Task: Set the chroma used for the WGL extension for OpenGL to "stream.yuv".
Action: Mouse moved to (133, 24)
Screenshot: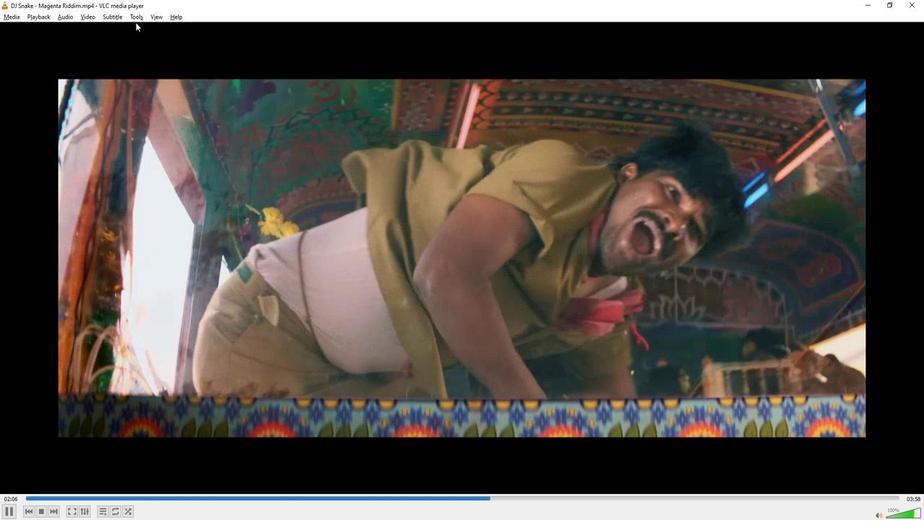 
Action: Mouse pressed left at (133, 24)
Screenshot: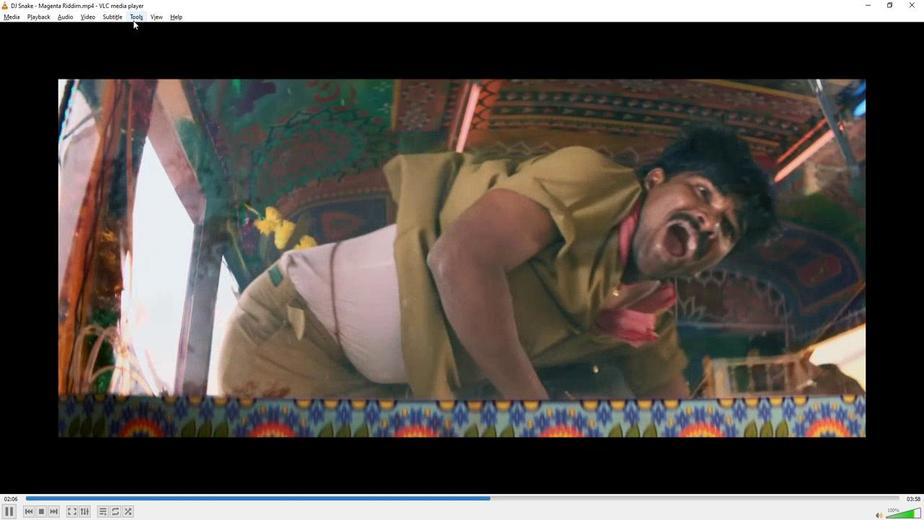 
Action: Mouse moved to (143, 135)
Screenshot: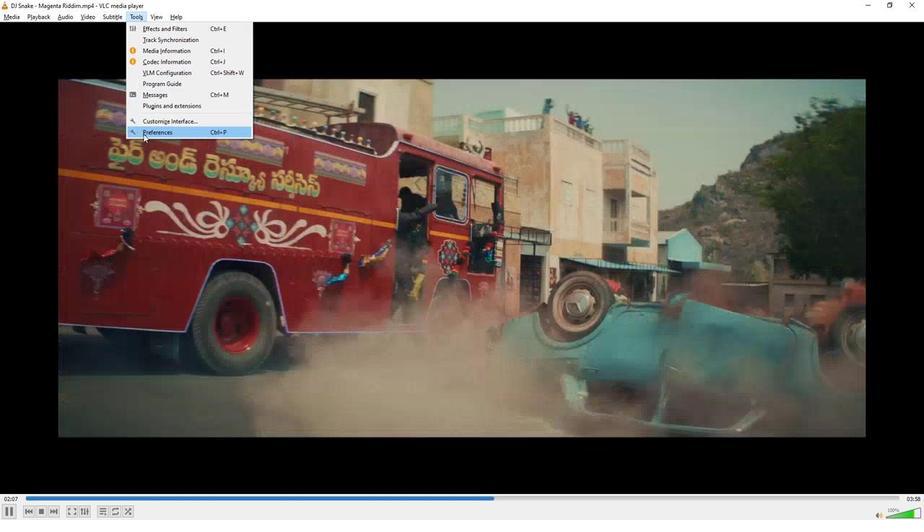 
Action: Mouse pressed left at (143, 135)
Screenshot: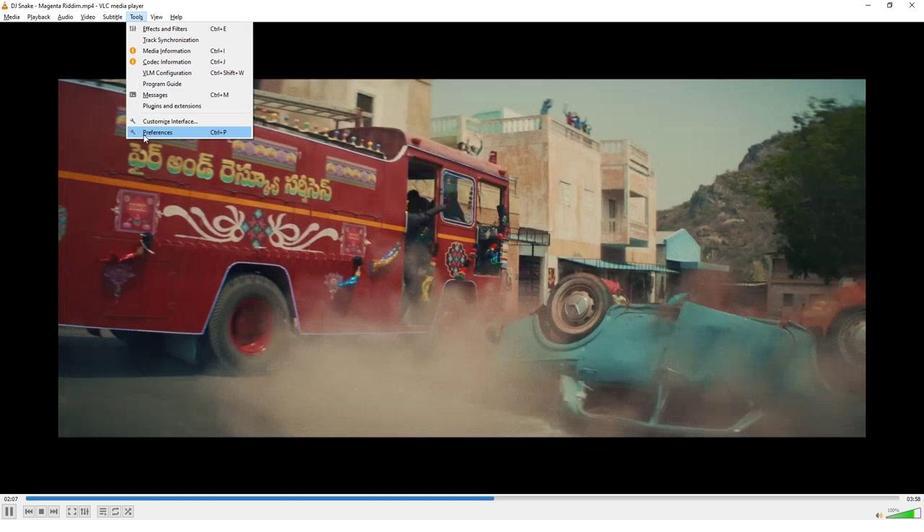 
Action: Mouse moved to (209, 412)
Screenshot: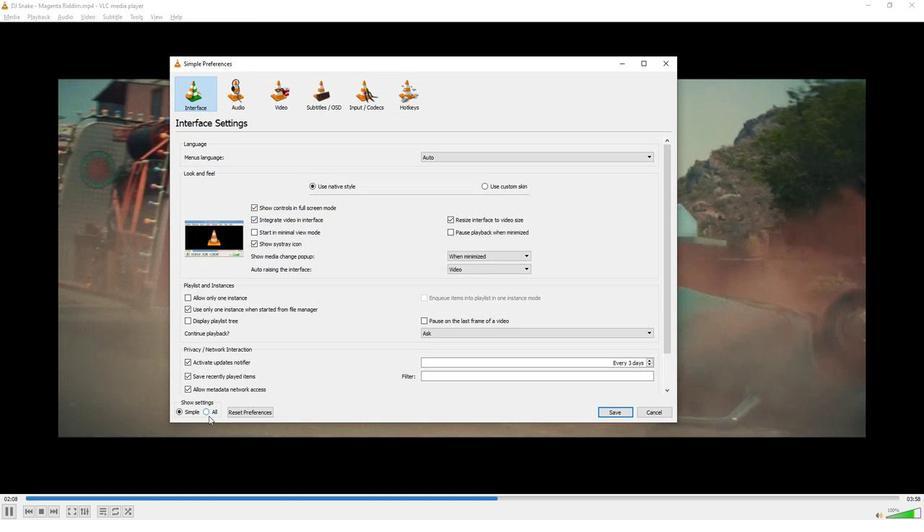 
Action: Mouse pressed left at (209, 412)
Screenshot: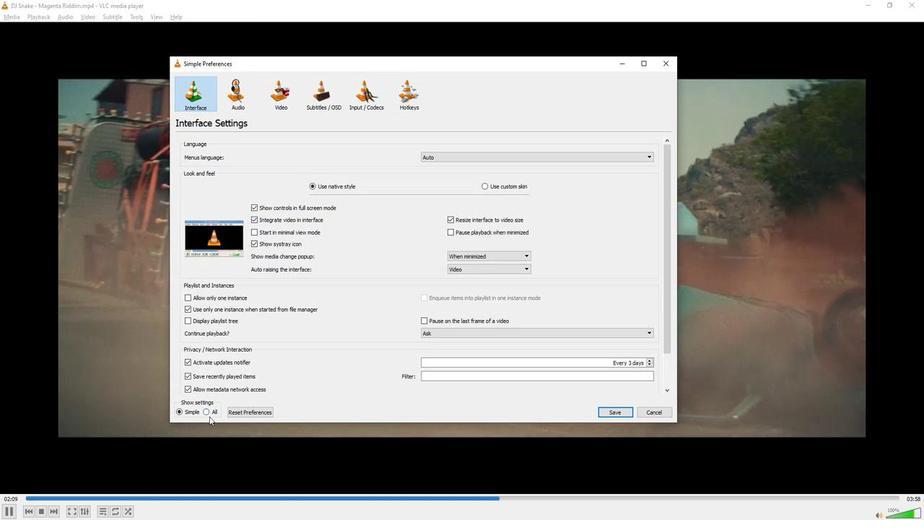 
Action: Mouse moved to (208, 409)
Screenshot: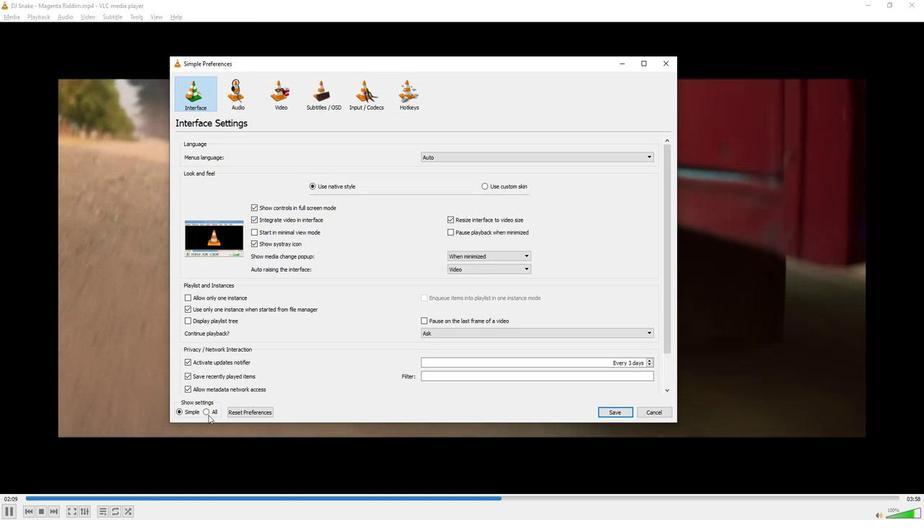 
Action: Mouse pressed left at (208, 409)
Screenshot: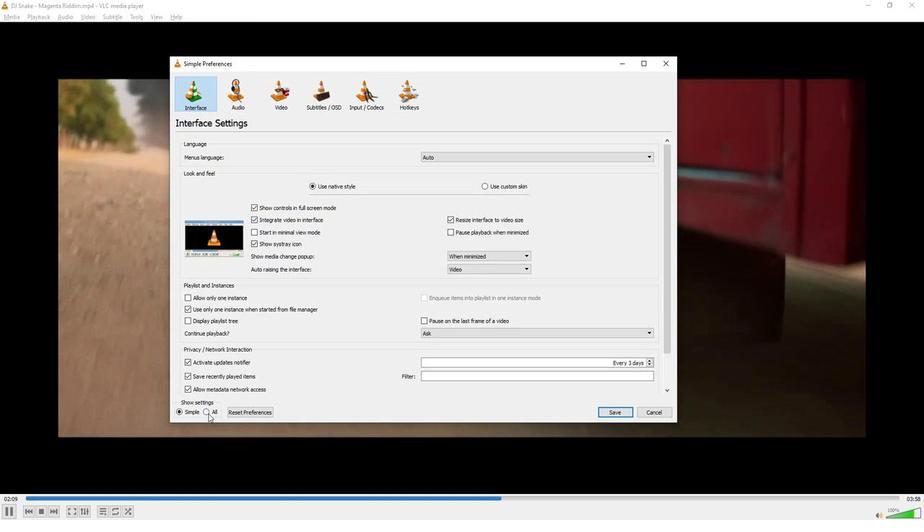 
Action: Mouse moved to (209, 370)
Screenshot: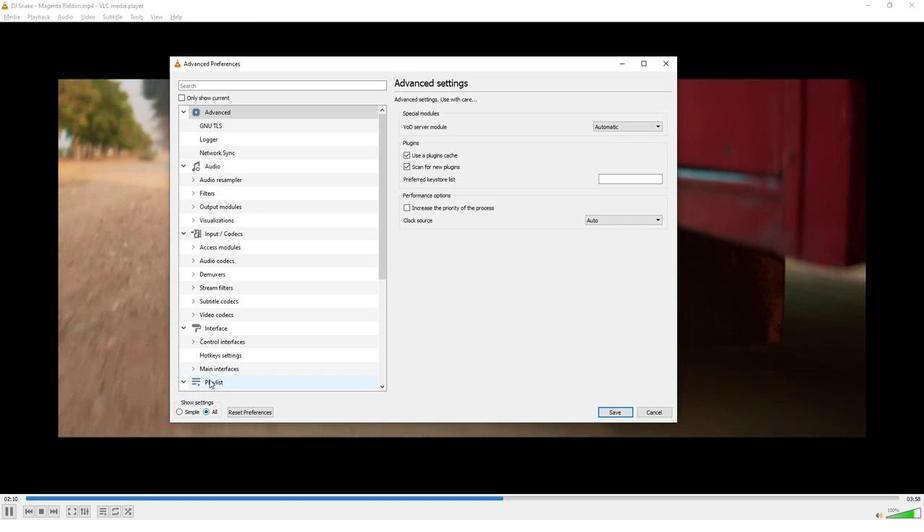 
Action: Mouse scrolled (209, 370) with delta (0, 0)
Screenshot: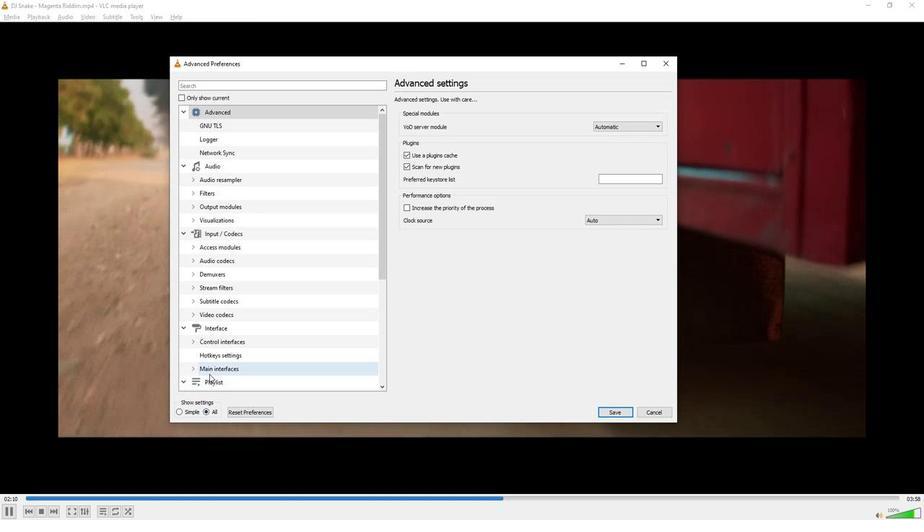 
Action: Mouse scrolled (209, 370) with delta (0, 0)
Screenshot: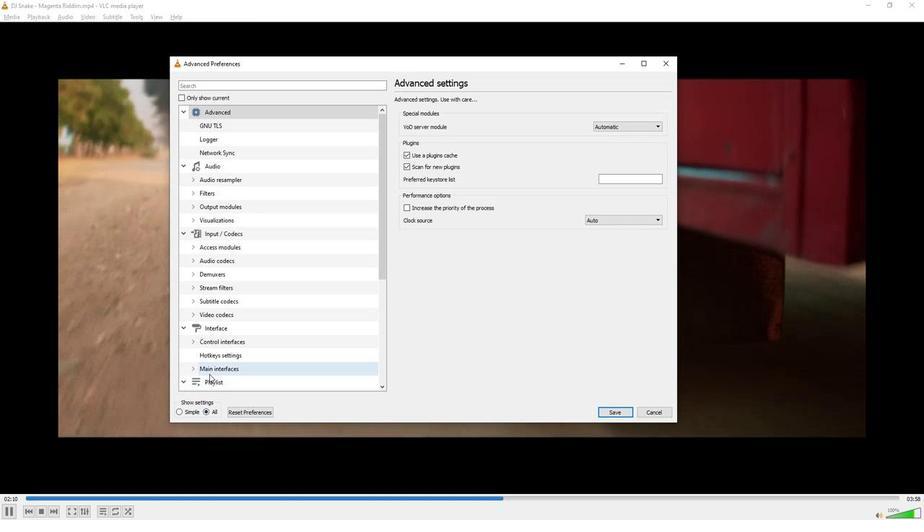 
Action: Mouse scrolled (209, 370) with delta (0, 0)
Screenshot: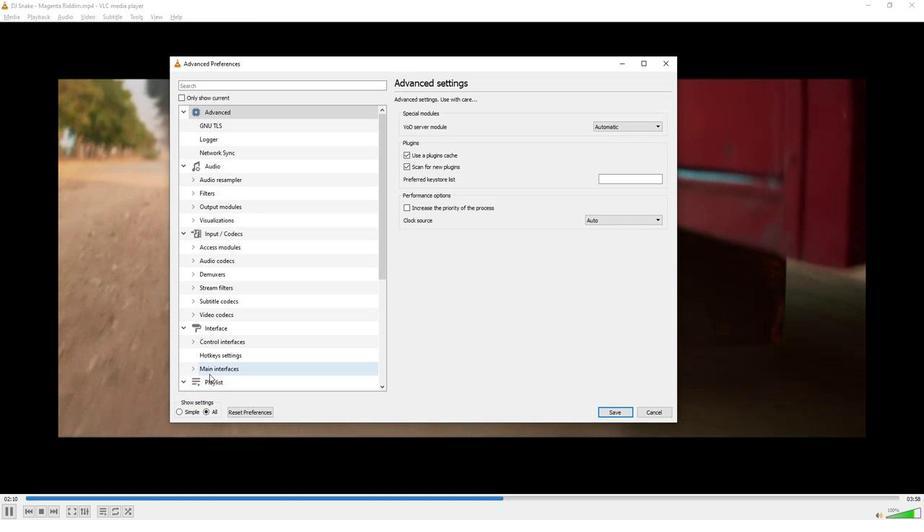 
Action: Mouse scrolled (209, 370) with delta (0, 0)
Screenshot: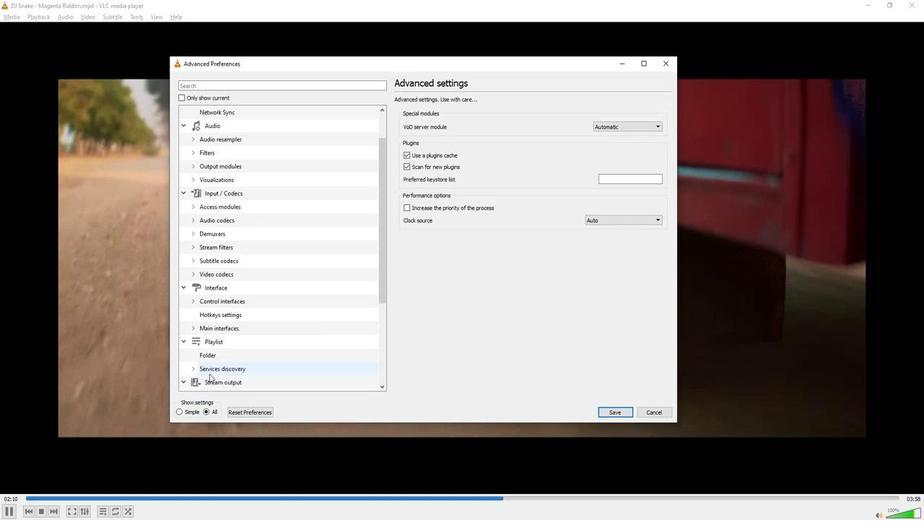 
Action: Mouse scrolled (209, 370) with delta (0, 0)
Screenshot: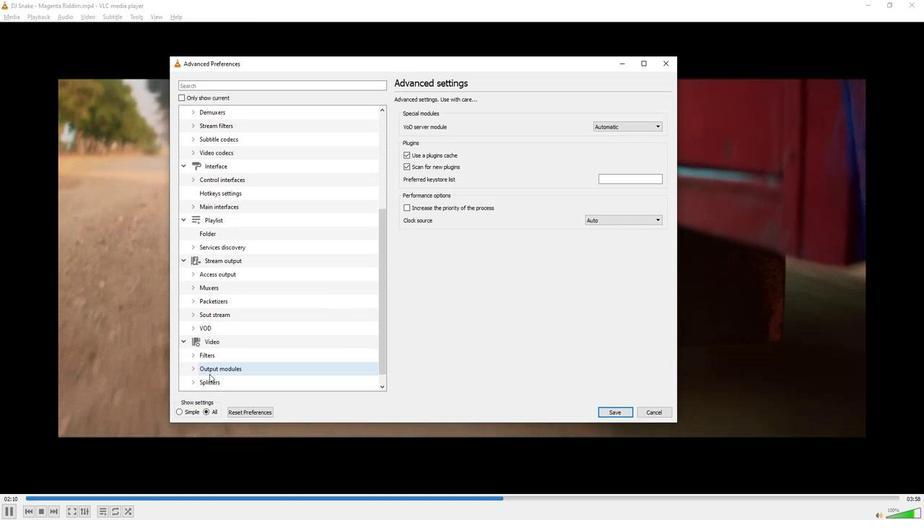 
Action: Mouse scrolled (209, 370) with delta (0, 0)
Screenshot: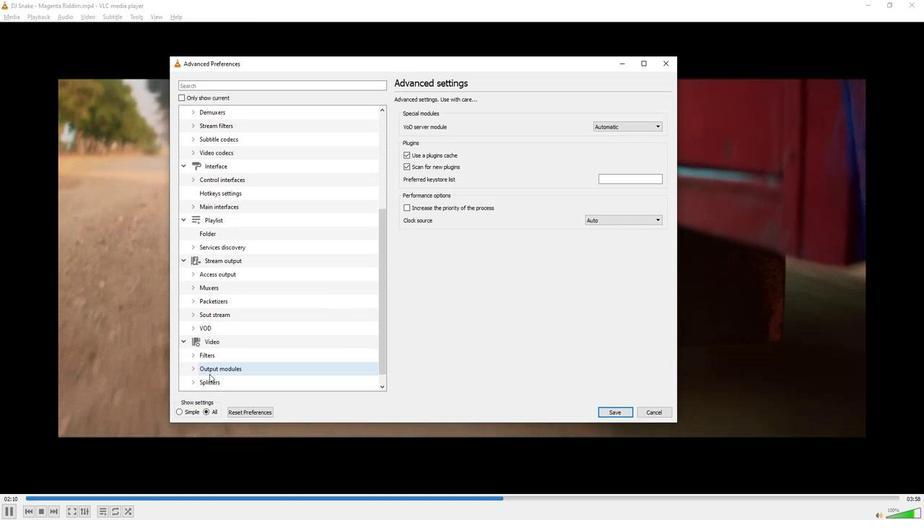 
Action: Mouse scrolled (209, 370) with delta (0, 0)
Screenshot: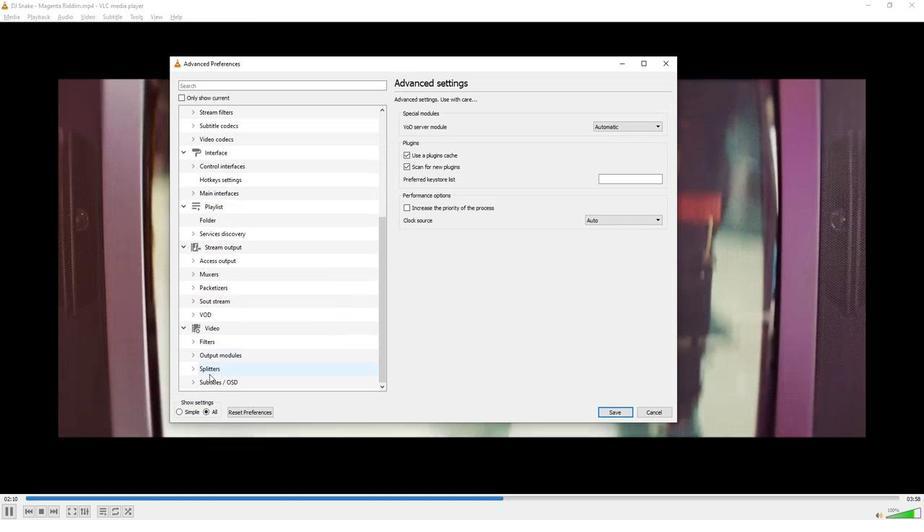 
Action: Mouse moved to (192, 352)
Screenshot: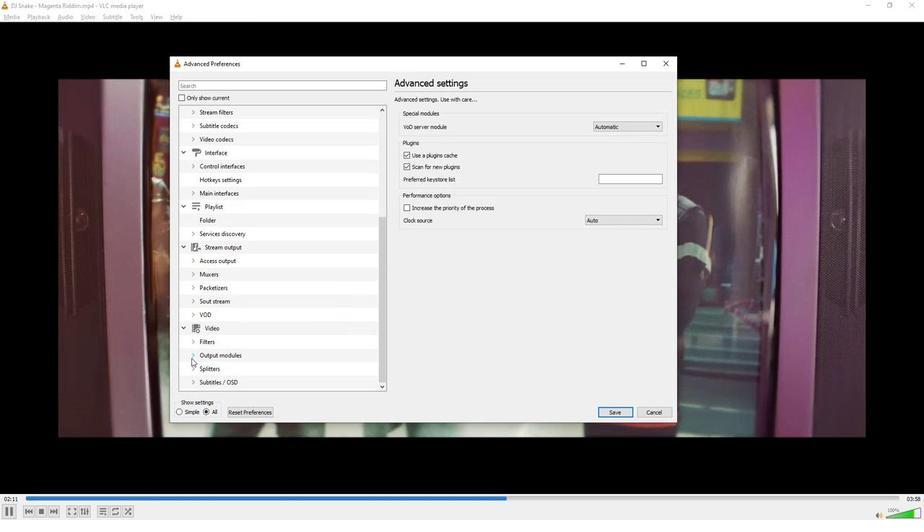 
Action: Mouse pressed left at (192, 352)
Screenshot: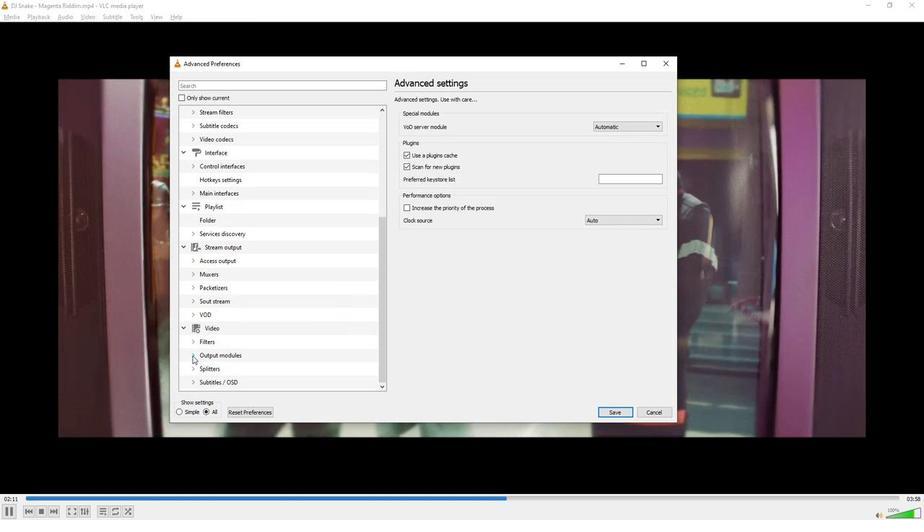 
Action: Mouse moved to (236, 329)
Screenshot: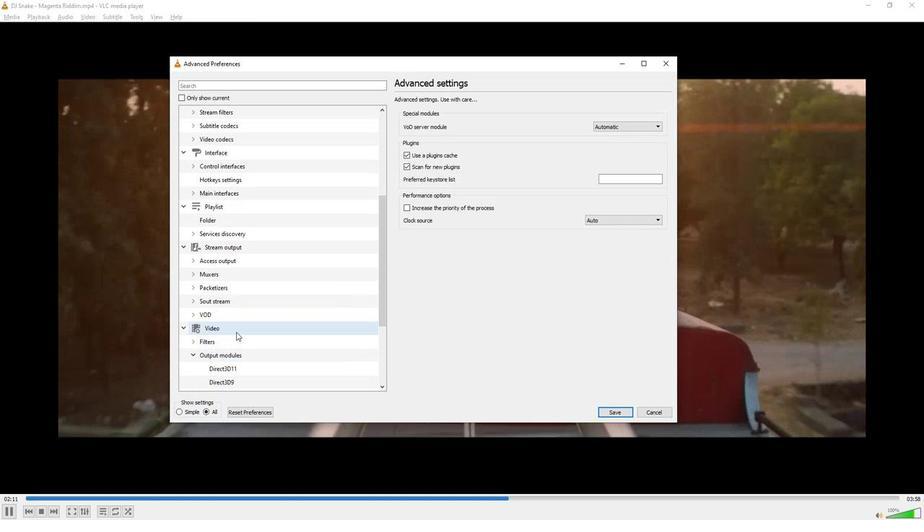 
Action: Mouse scrolled (236, 328) with delta (0, 0)
Screenshot: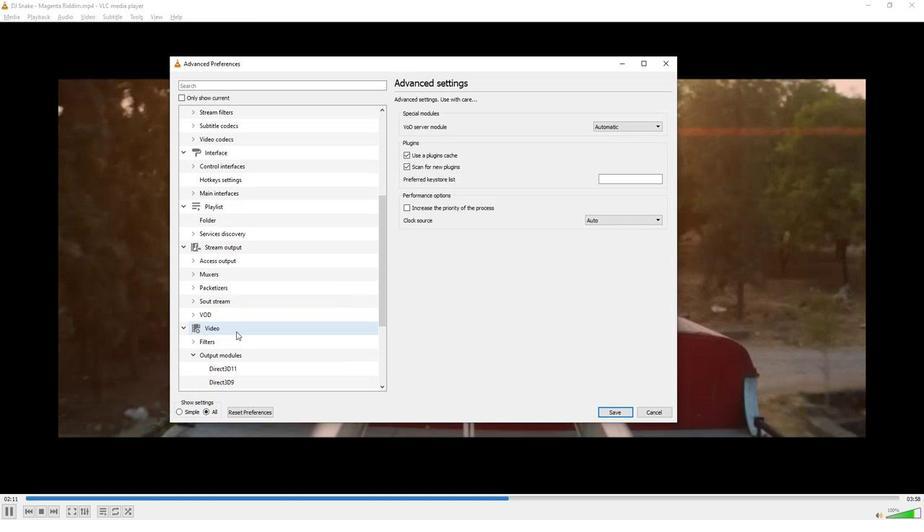
Action: Mouse scrolled (236, 328) with delta (0, 0)
Screenshot: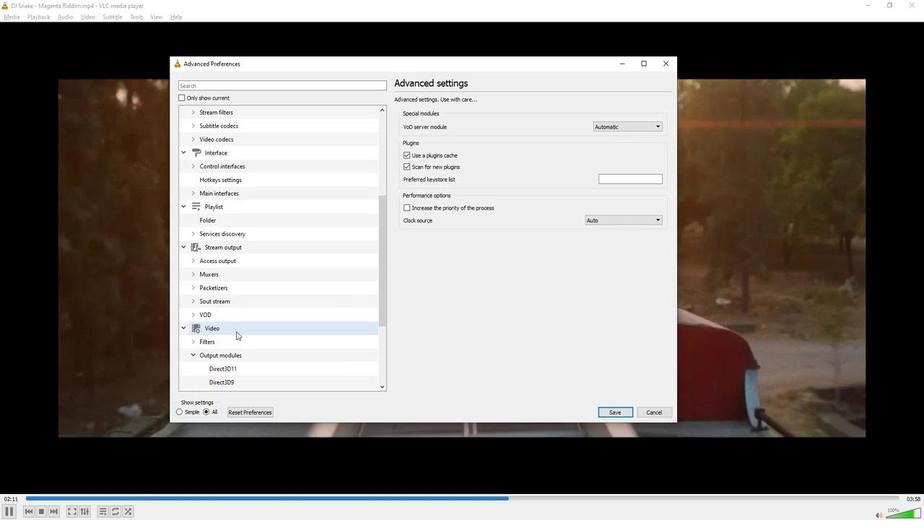 
Action: Mouse scrolled (236, 328) with delta (0, 0)
Screenshot: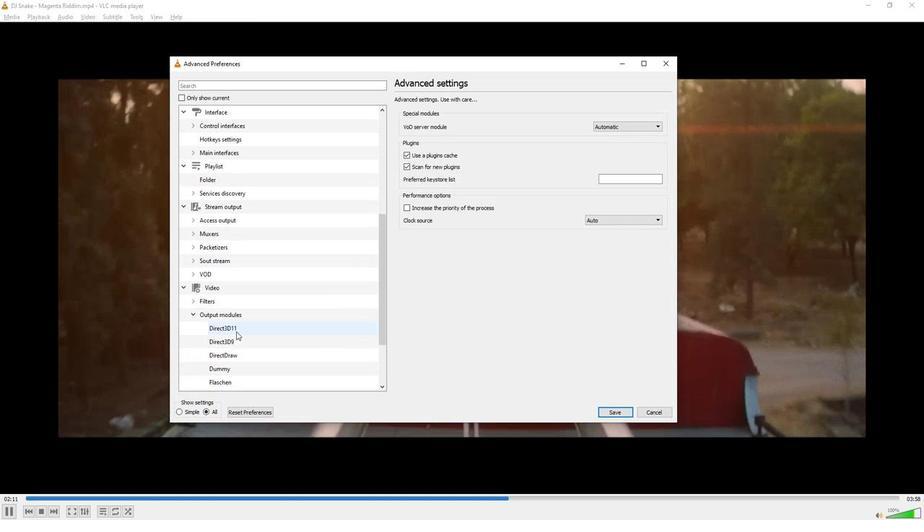 
Action: Mouse scrolled (236, 328) with delta (0, 0)
Screenshot: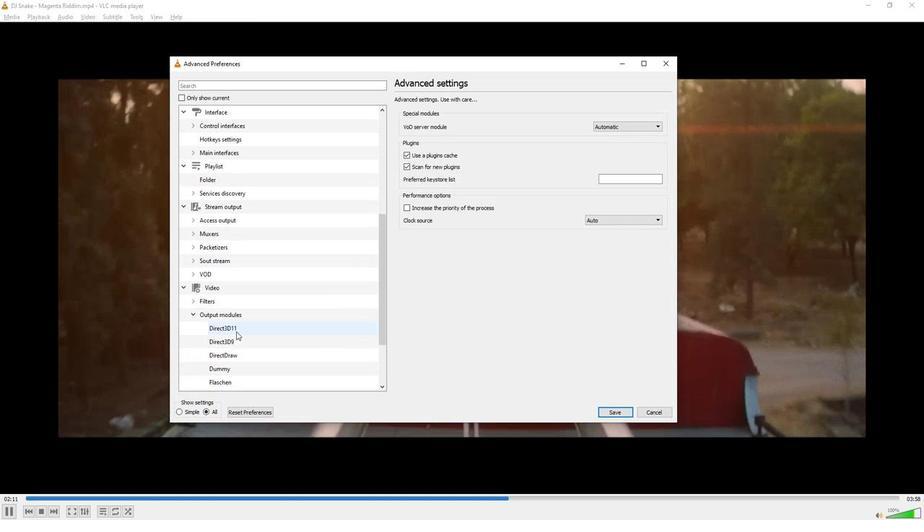 
Action: Mouse scrolled (236, 328) with delta (0, 0)
Screenshot: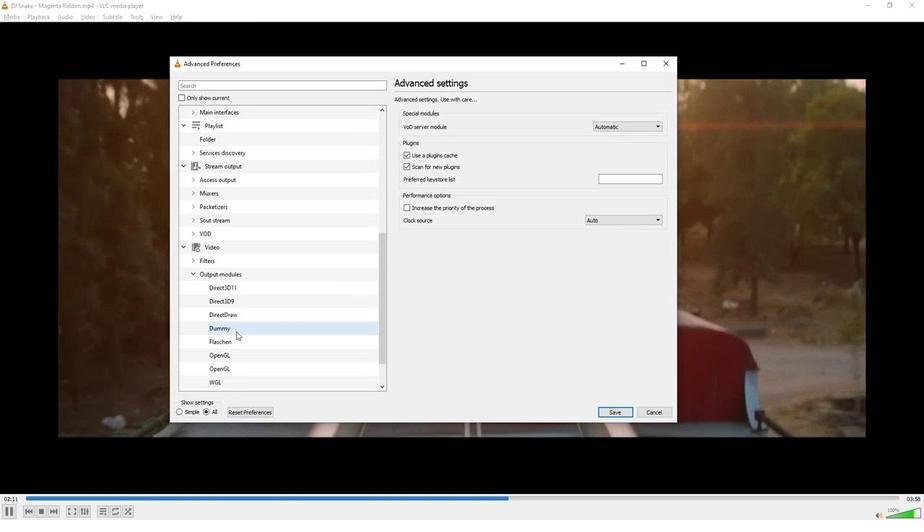 
Action: Mouse scrolled (236, 328) with delta (0, 0)
Screenshot: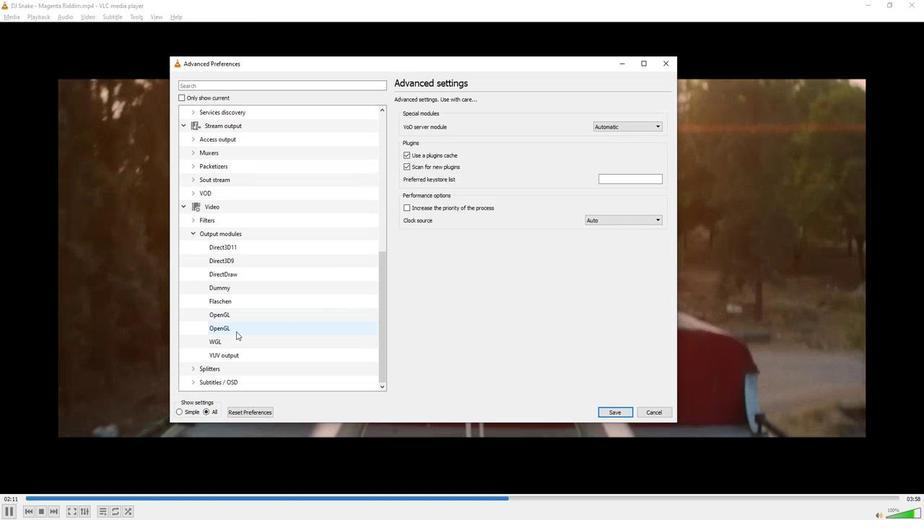 
Action: Mouse scrolled (236, 328) with delta (0, 0)
Screenshot: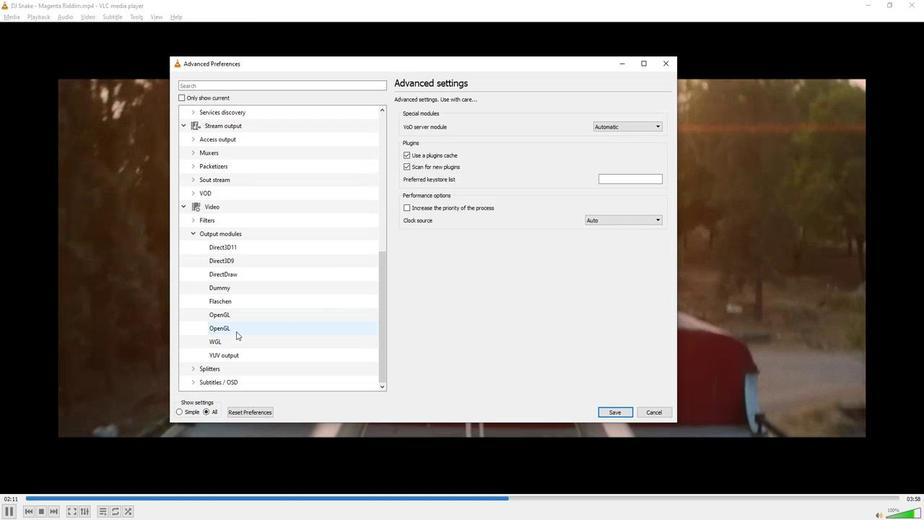 
Action: Mouse moved to (225, 351)
Screenshot: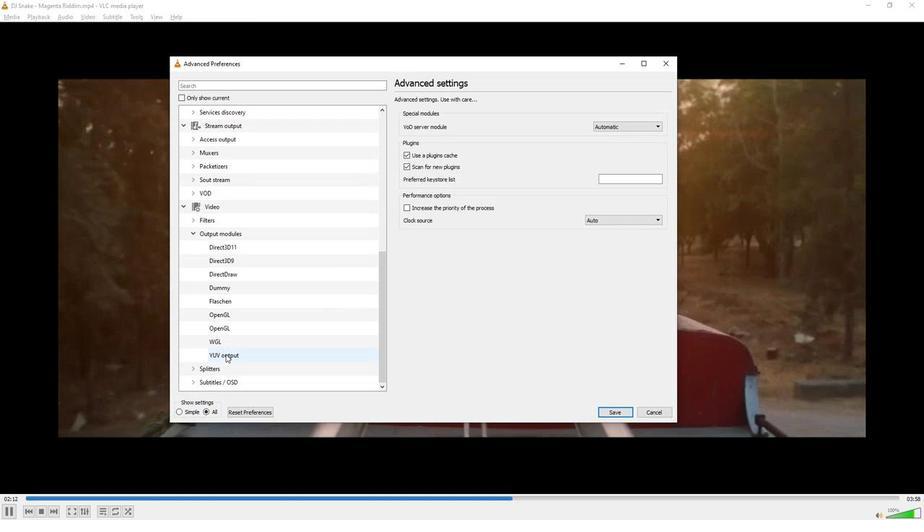 
Action: Mouse pressed left at (225, 351)
Screenshot: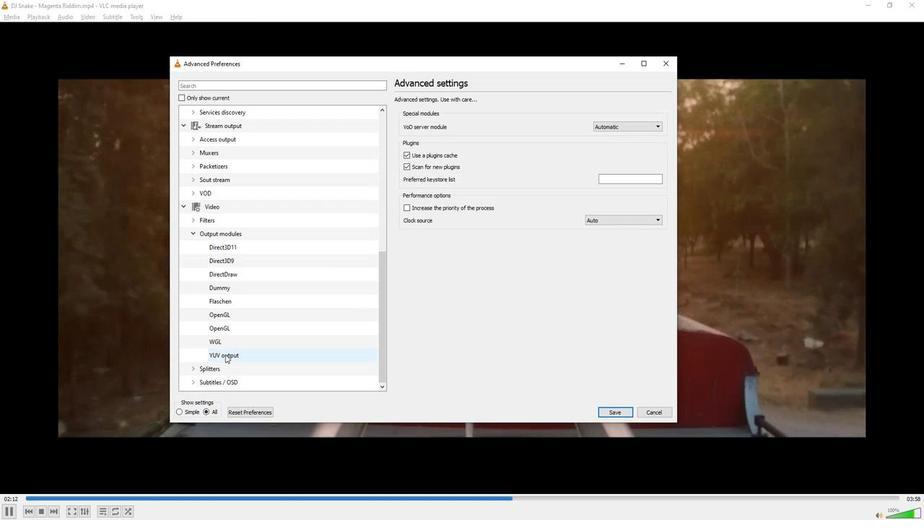 
Action: Mouse moved to (624, 127)
Screenshot: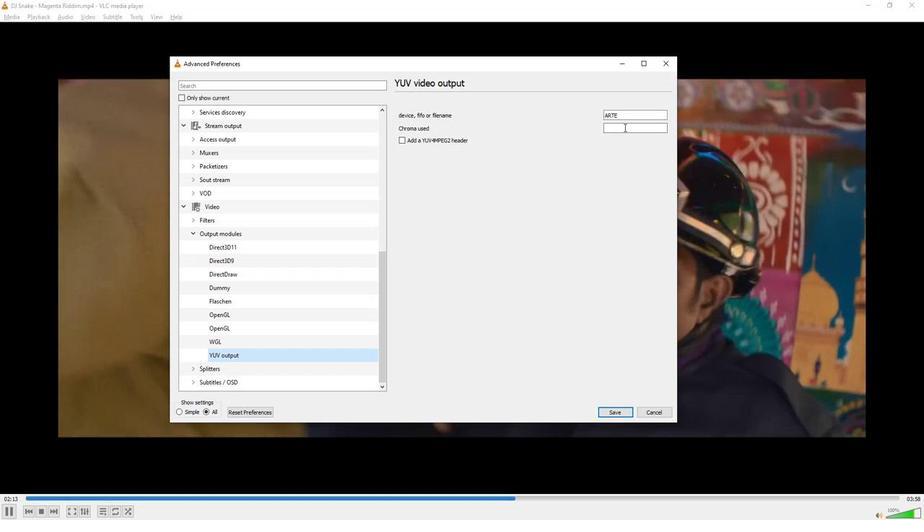 
Action: Mouse pressed left at (624, 127)
Screenshot: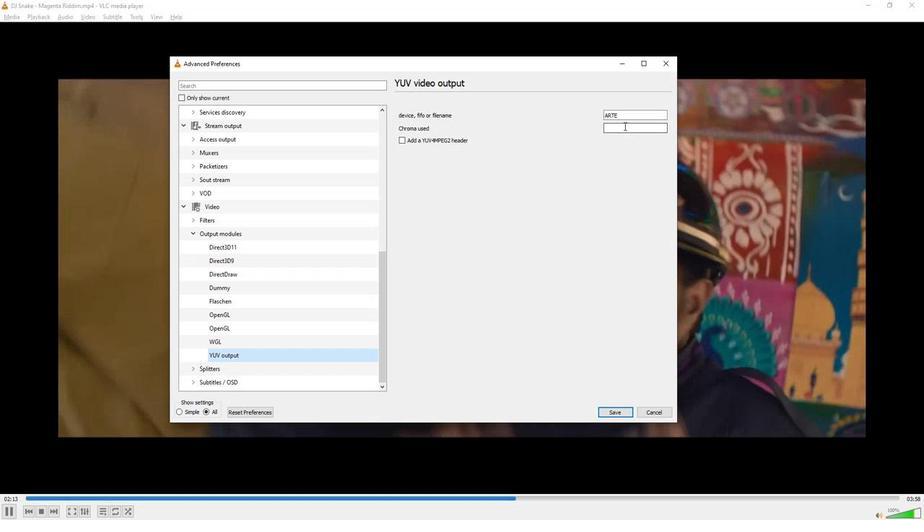 
Action: Mouse moved to (610, 126)
Screenshot: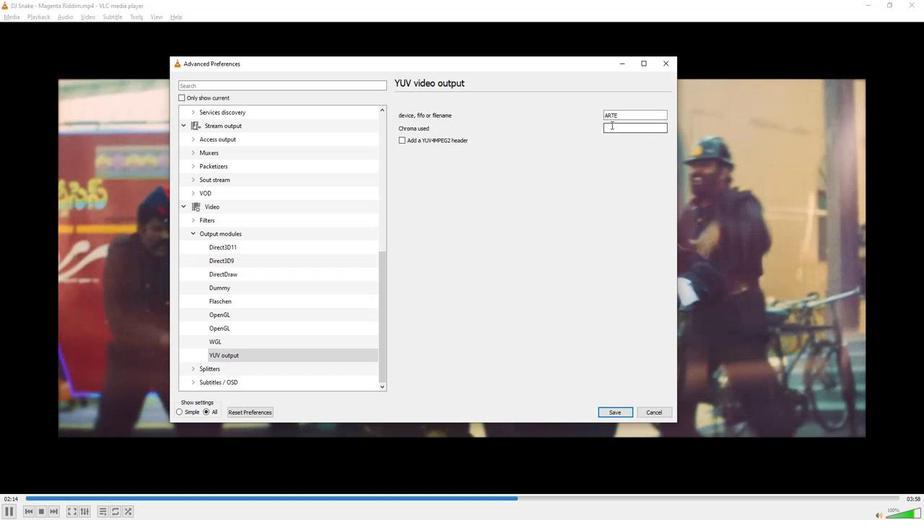 
Action: Key pressed stream.yuv
Screenshot: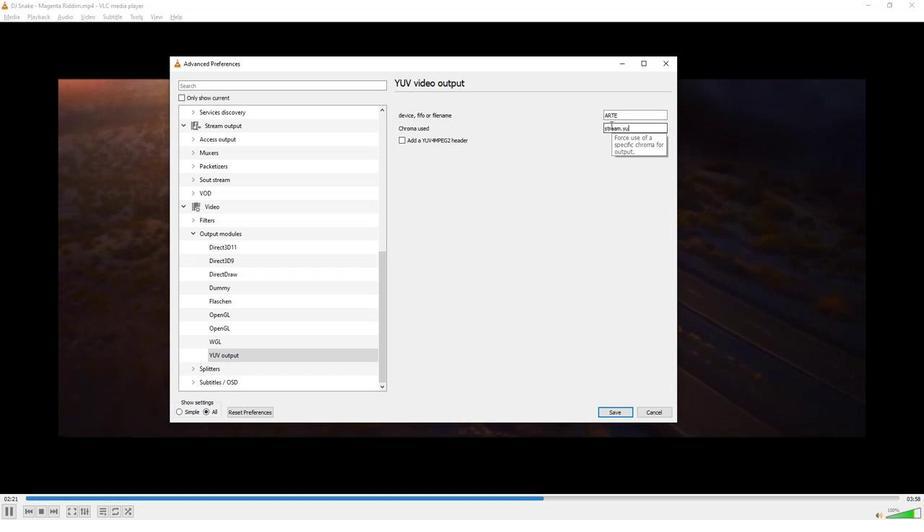 
Action: Mouse moved to (606, 210)
Screenshot: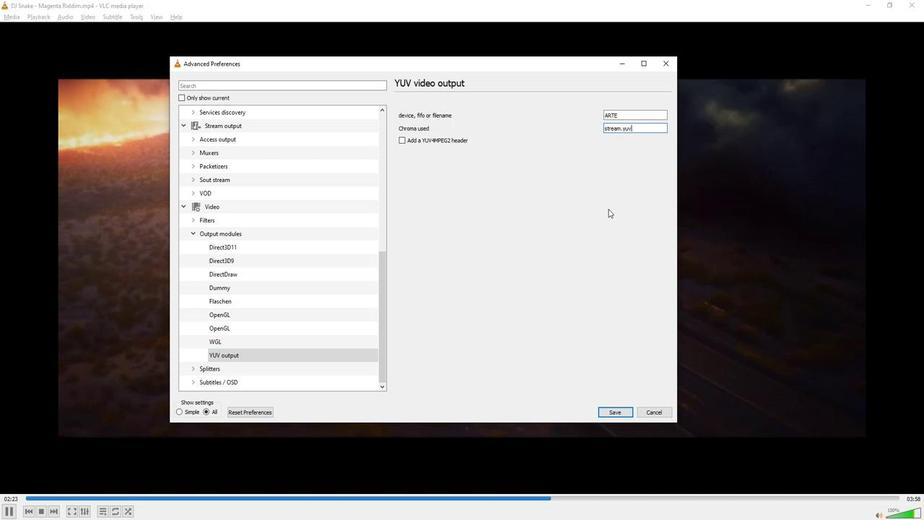 
